 Task: Font style For heading Use candara with dark cornflower blue 2 colour & Underline. font size for heading '20 Pt. 'Change the font style of data to Arialand font size to  16 Pt. Change the alignment of both headline & data to  Align center. In the sheet  analysisSalesByPromotion_2023
Action: Mouse moved to (77, 105)
Screenshot: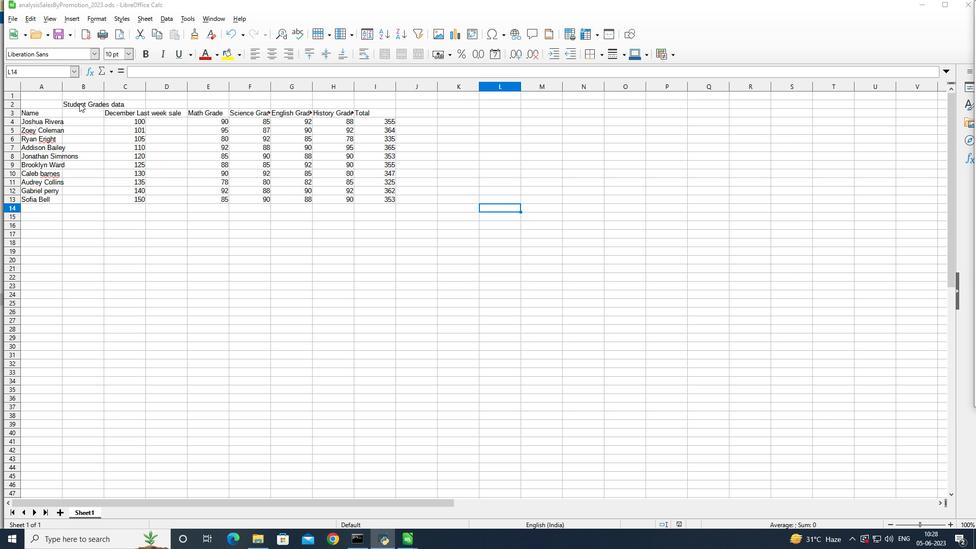
Action: Mouse pressed left at (77, 105)
Screenshot: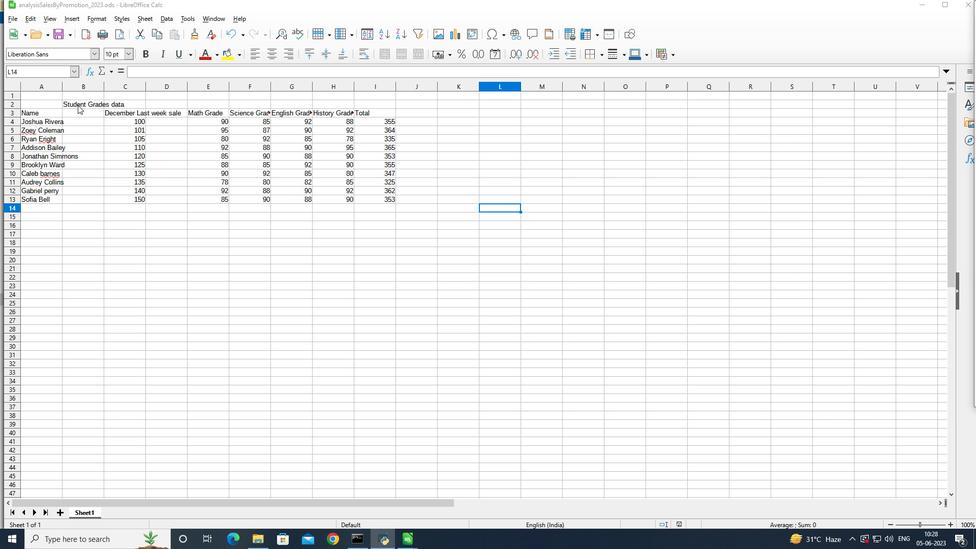 
Action: Mouse pressed left at (77, 105)
Screenshot: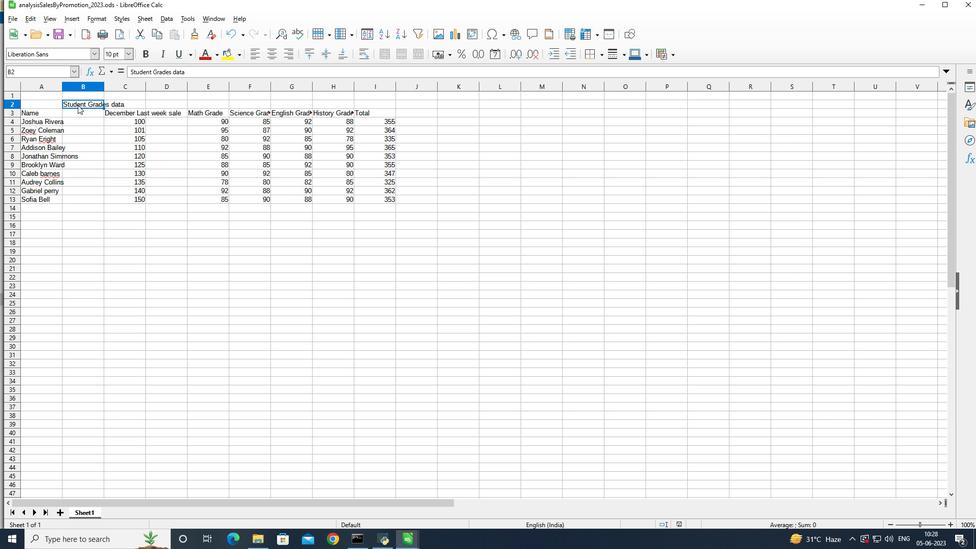 
Action: Mouse pressed left at (77, 105)
Screenshot: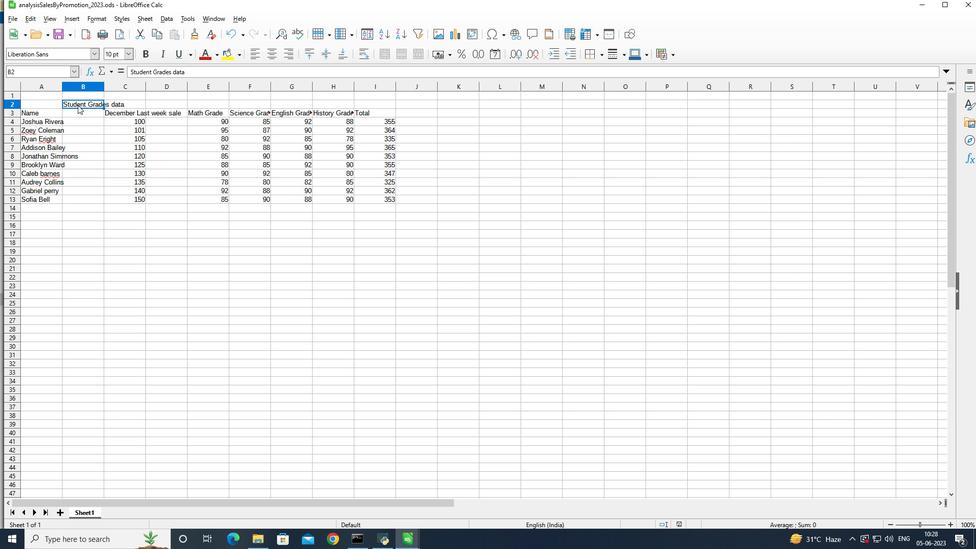 
Action: Mouse moved to (67, 50)
Screenshot: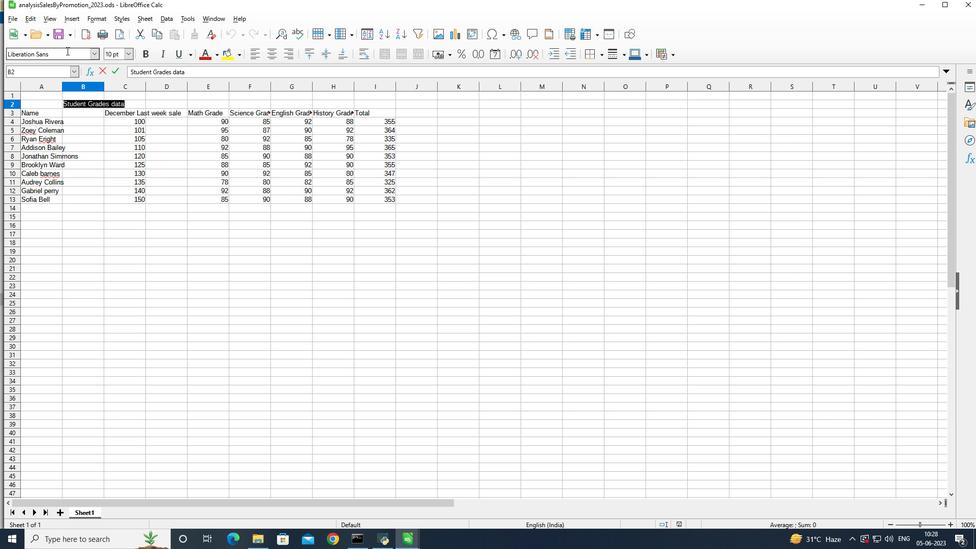 
Action: Mouse pressed left at (67, 50)
Screenshot: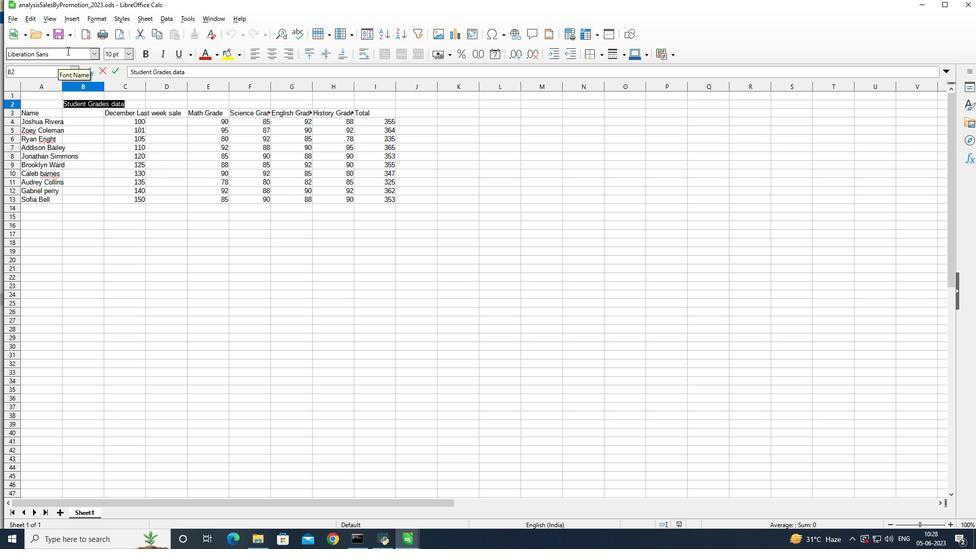 
Action: Mouse moved to (294, 87)
Screenshot: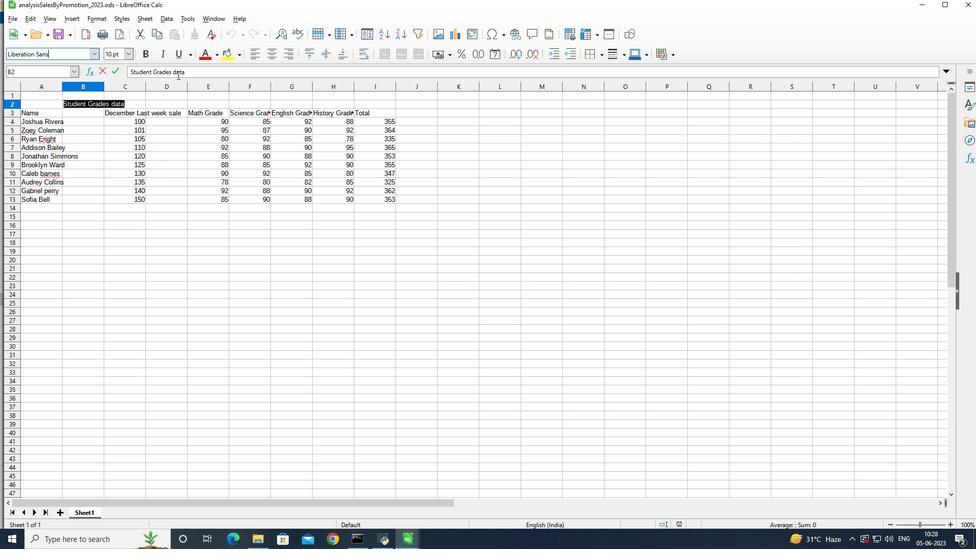 
Action: Key pressed <Key.backspace><Key.backspace><Key.backspace><Key.backspace><Key.backspace><Key.backspace><Key.backspace><Key.backspace><Key.backspace><Key.backspace><Key.backspace><Key.backspace><Key.backspace><Key.backspace><Key.backspace><Key.backspace><Key.backspace><Key.backspace><Key.backspace><Key.backspace><Key.backspace>candara<Key.enter>
Screenshot: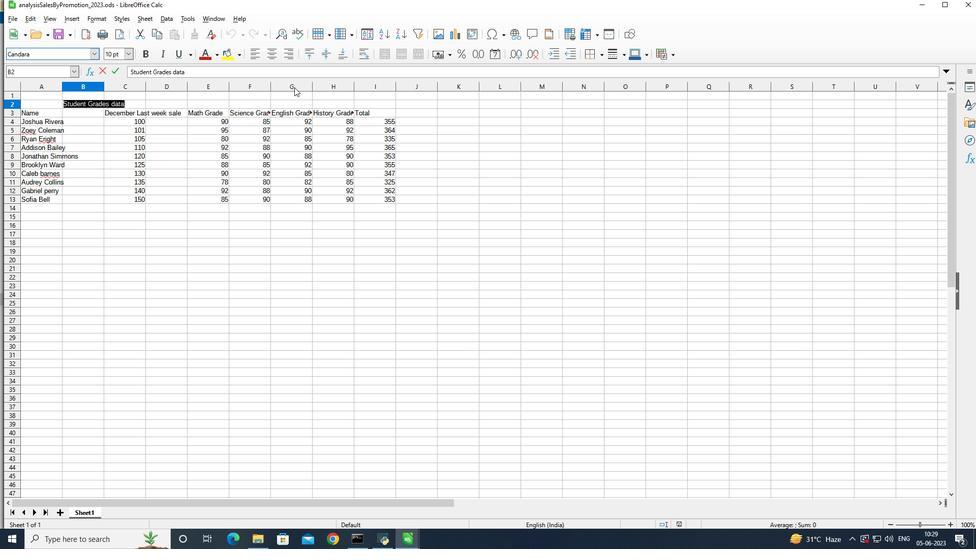 
Action: Mouse moved to (210, 49)
Screenshot: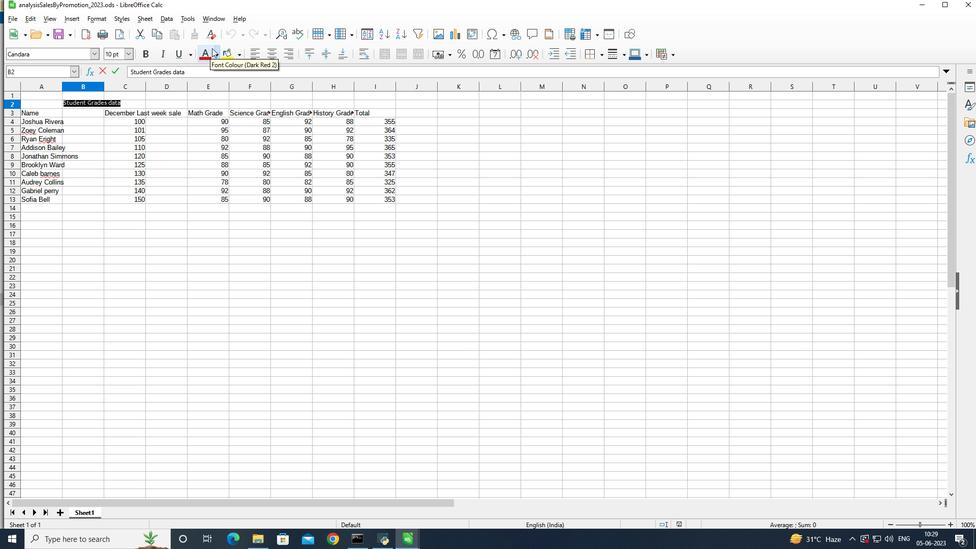 
Action: Mouse pressed left at (210, 49)
Screenshot: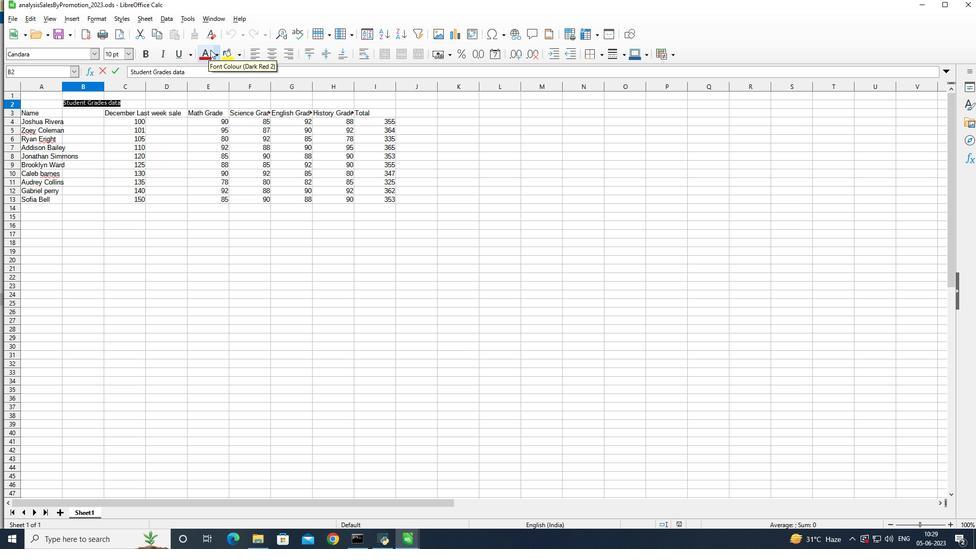 
Action: Mouse moved to (220, 54)
Screenshot: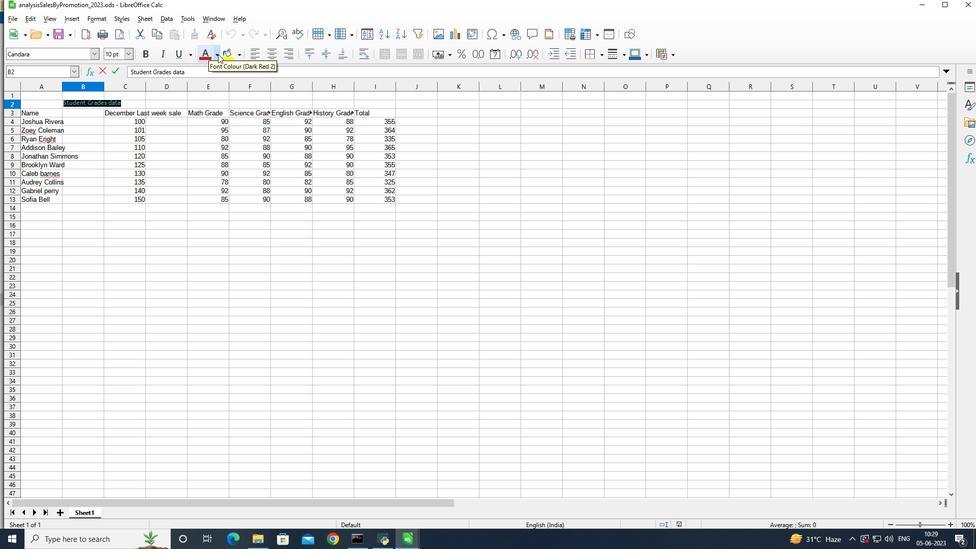 
Action: Mouse pressed left at (220, 54)
Screenshot: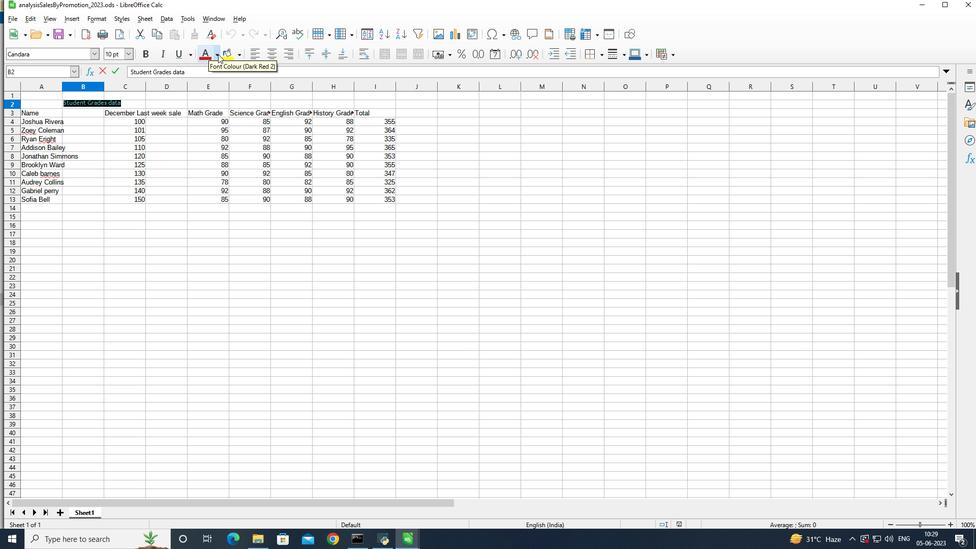 
Action: Mouse moved to (231, 52)
Screenshot: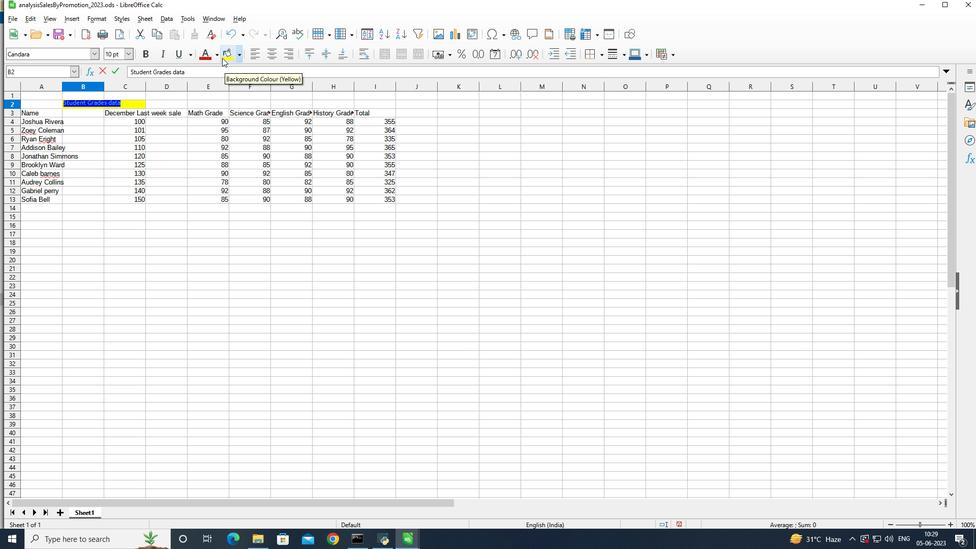 
Action: Mouse pressed left at (231, 52)
Screenshot: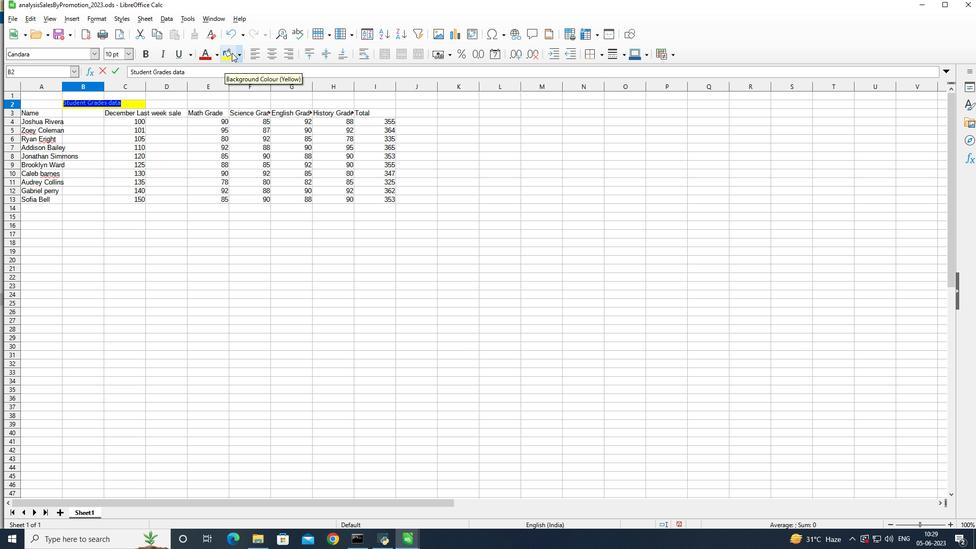 
Action: Mouse moved to (237, 51)
Screenshot: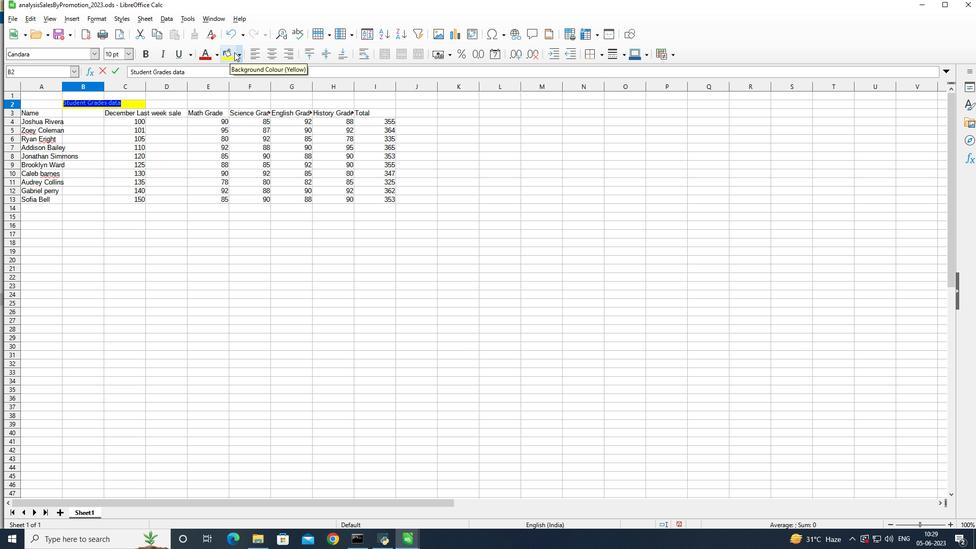 
Action: Mouse pressed left at (237, 51)
Screenshot: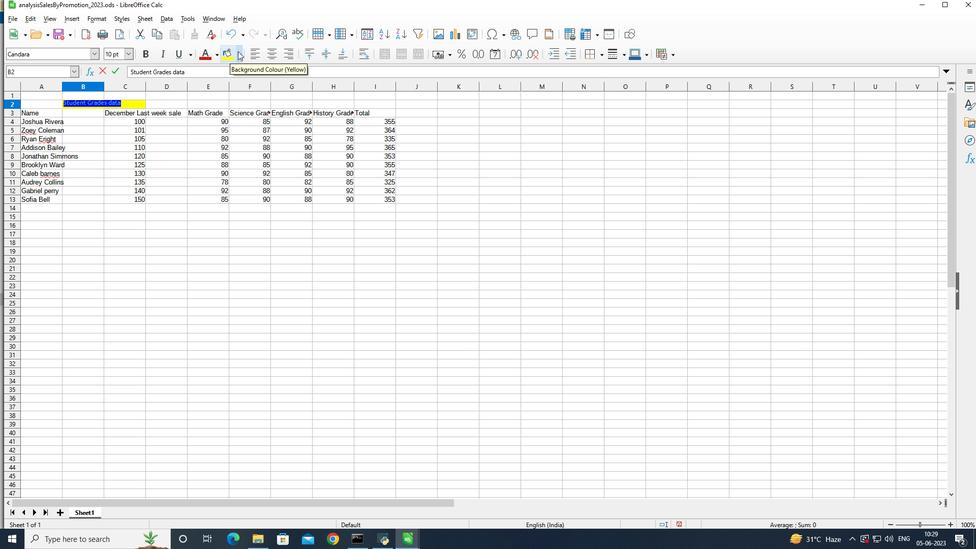 
Action: Mouse moved to (322, 114)
Screenshot: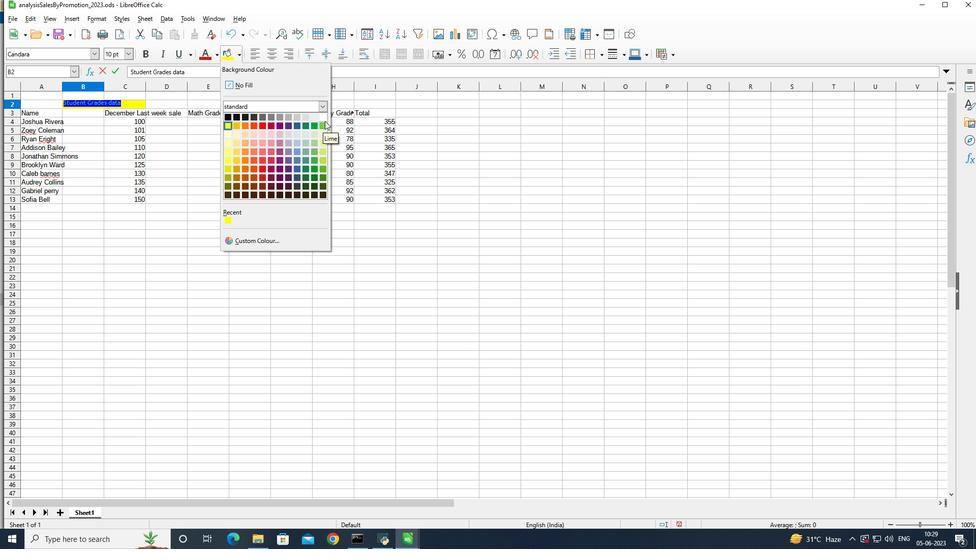 
Action: Mouse pressed left at (322, 114)
Screenshot: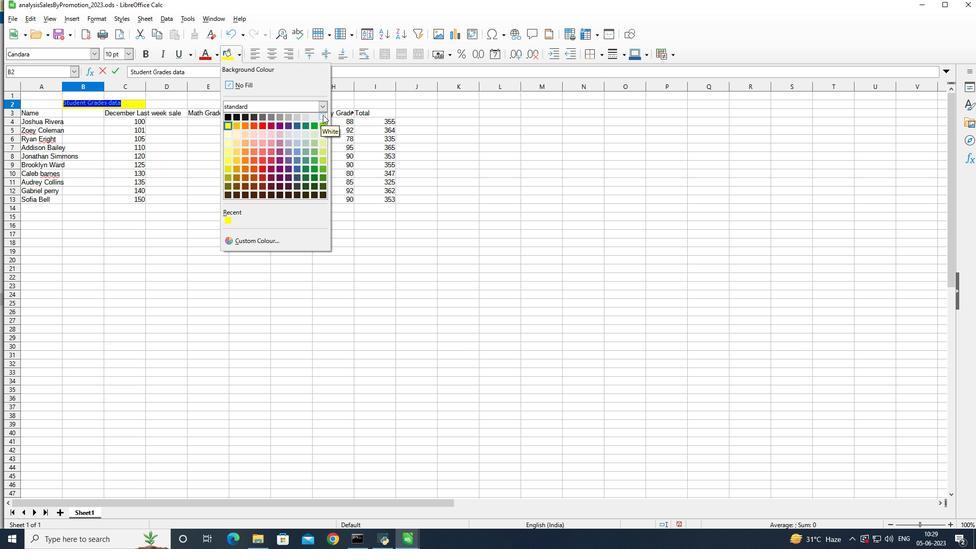 
Action: Mouse moved to (219, 51)
Screenshot: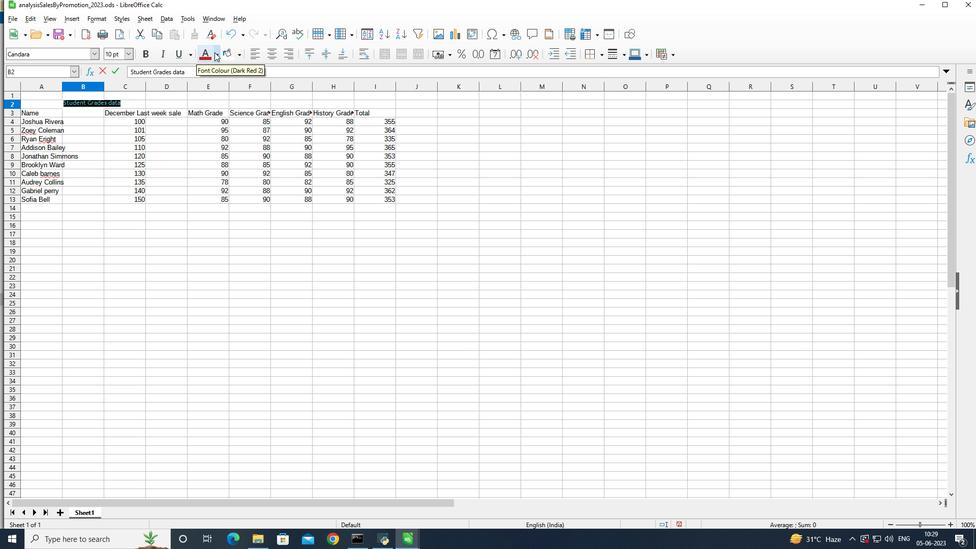 
Action: Mouse pressed left at (219, 51)
Screenshot: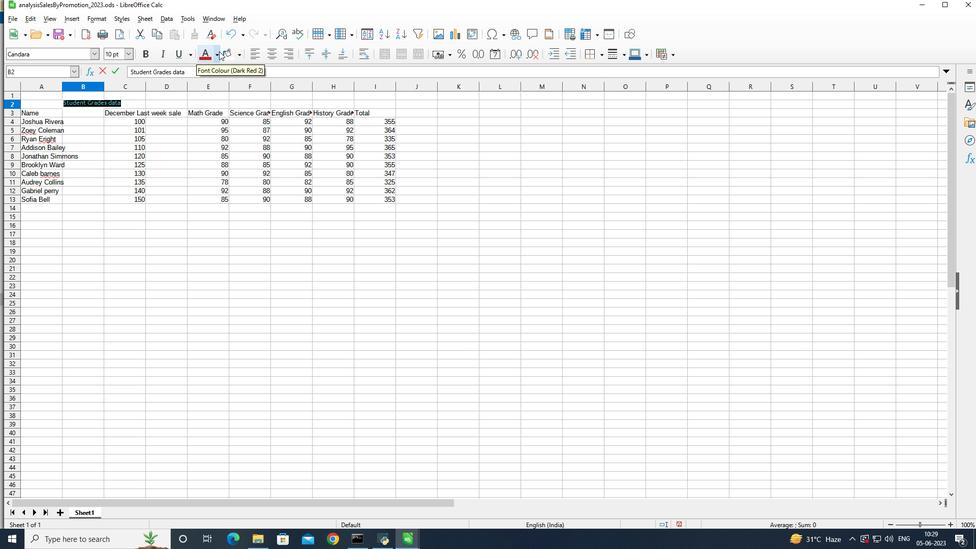 
Action: Mouse moved to (218, 240)
Screenshot: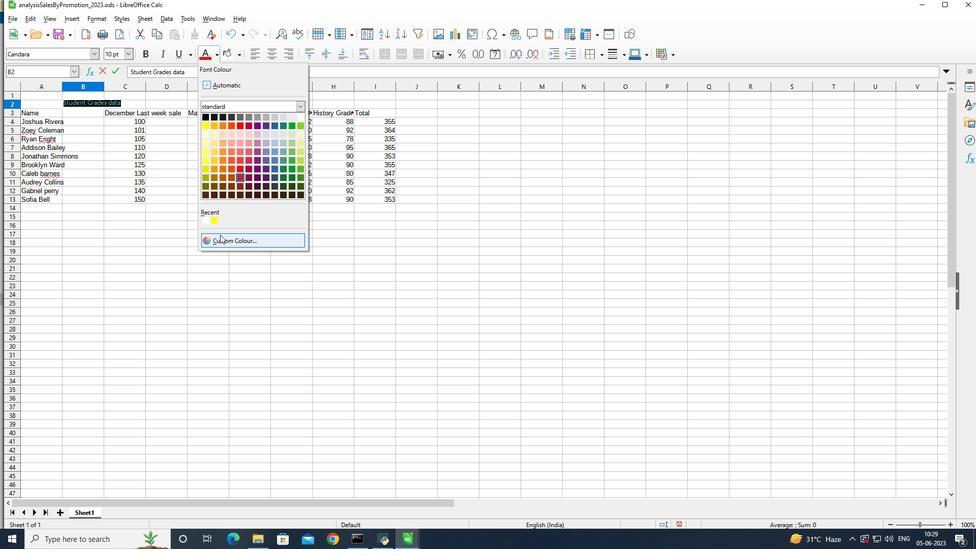 
Action: Mouse pressed left at (218, 240)
Screenshot: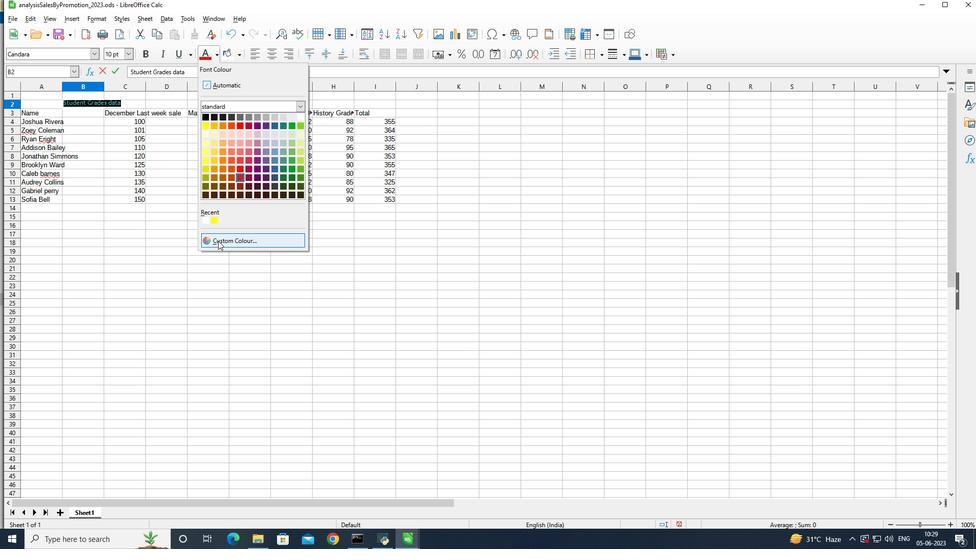 
Action: Mouse moved to (592, 221)
Screenshot: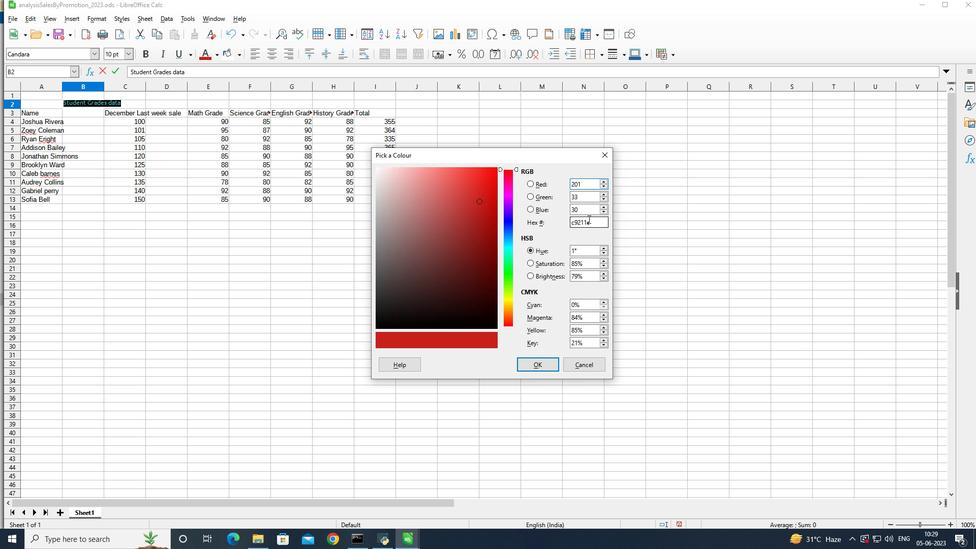
Action: Mouse pressed left at (592, 221)
Screenshot: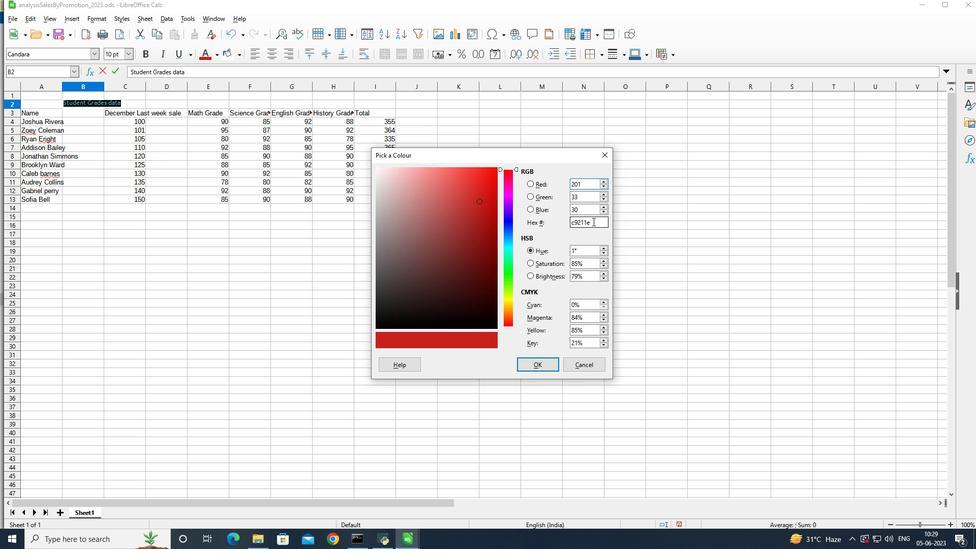 
Action: Mouse moved to (530, 209)
Screenshot: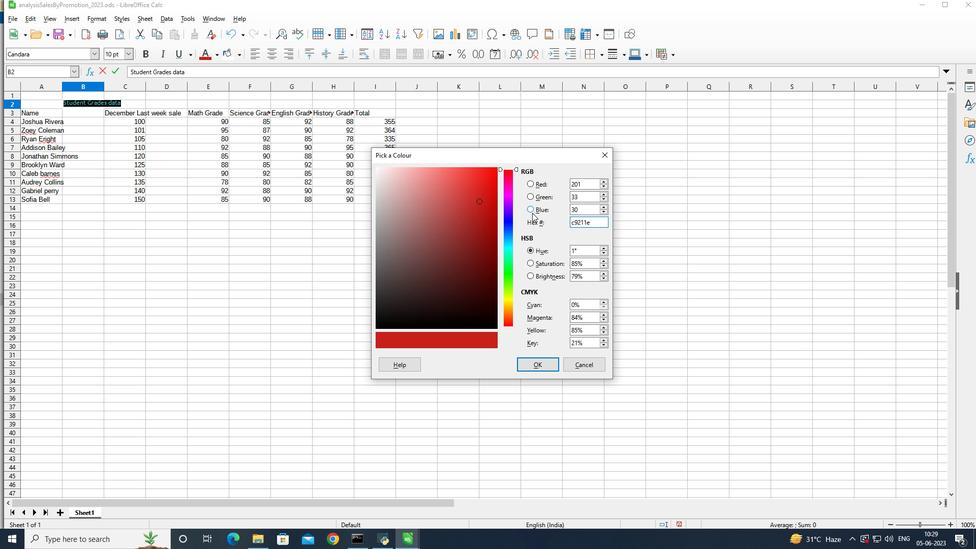 
Action: Mouse pressed left at (530, 209)
Screenshot: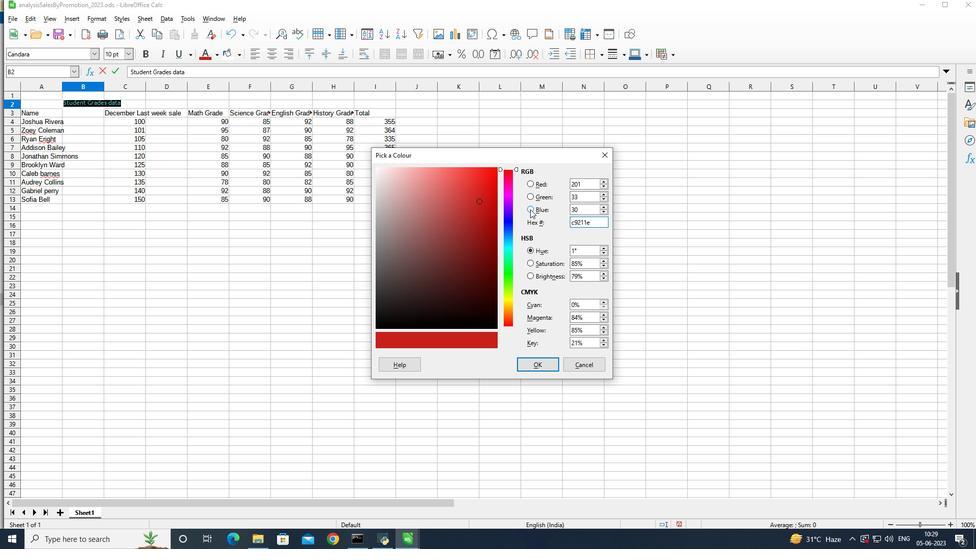 
Action: Mouse moved to (591, 224)
Screenshot: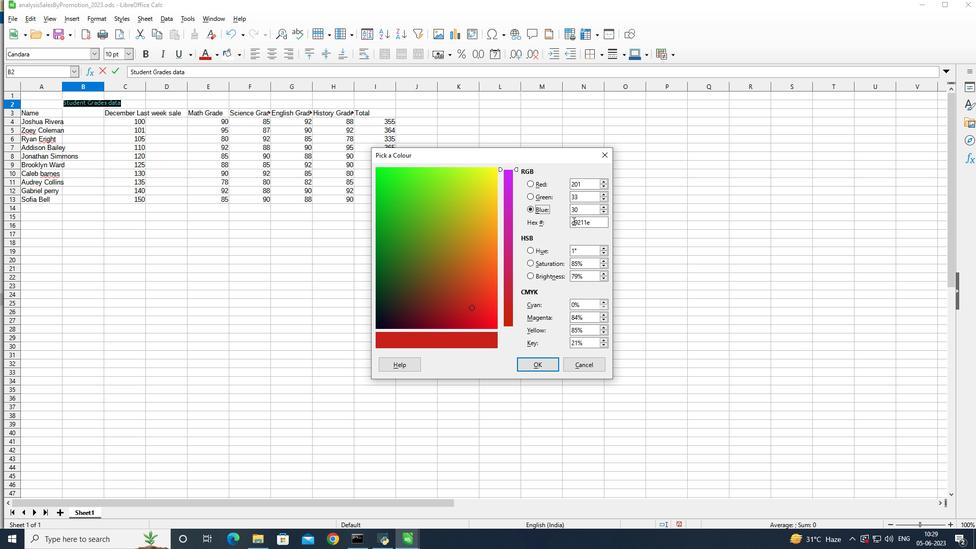 
Action: Mouse pressed left at (591, 224)
Screenshot: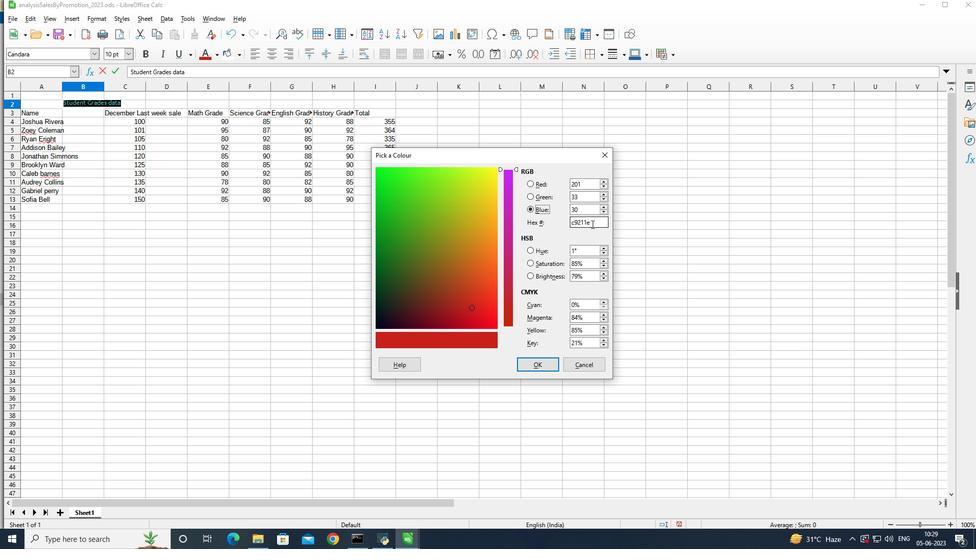 
Action: Mouse moved to (594, 225)
Screenshot: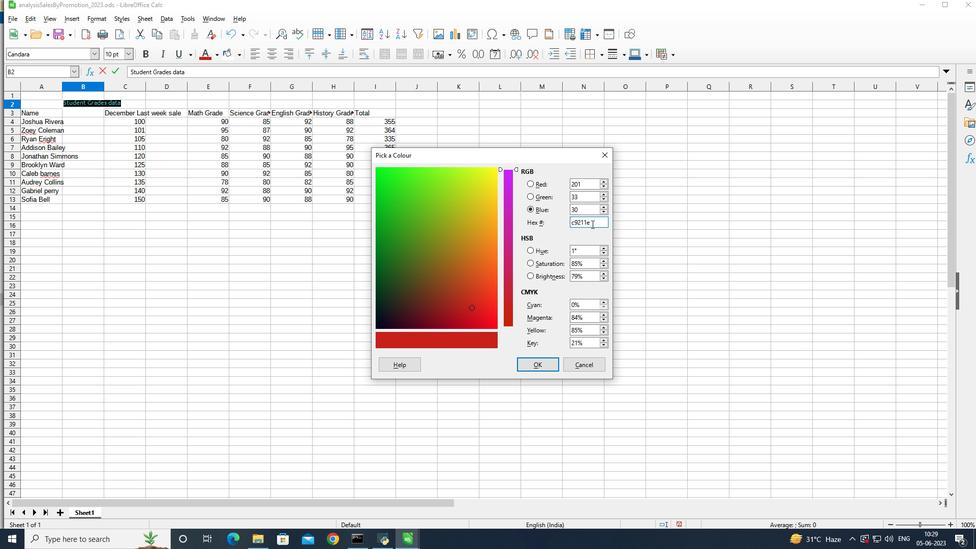 
Action: Key pressed <Key.backspace><Key.backspace><Key.backspace><Key.backspace><Key.backspace><Key.backspace><Key.backspace><Key.backspace><Key.backspace><Key.backspace><Key.backspace><Key.backspace><Key.backspace><Key.backspace><Key.backspace>a4c2f4<Key.enter>
Screenshot: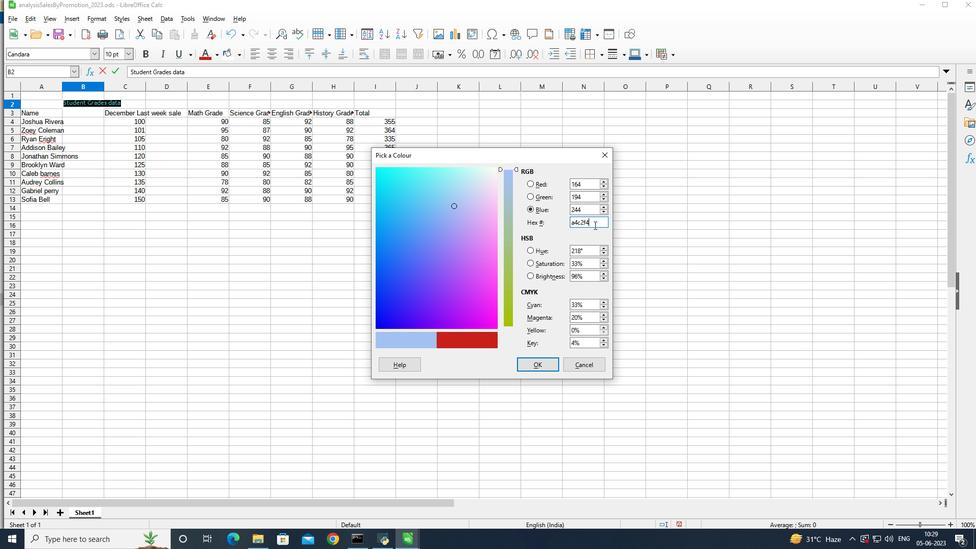 
Action: Mouse moved to (128, 52)
Screenshot: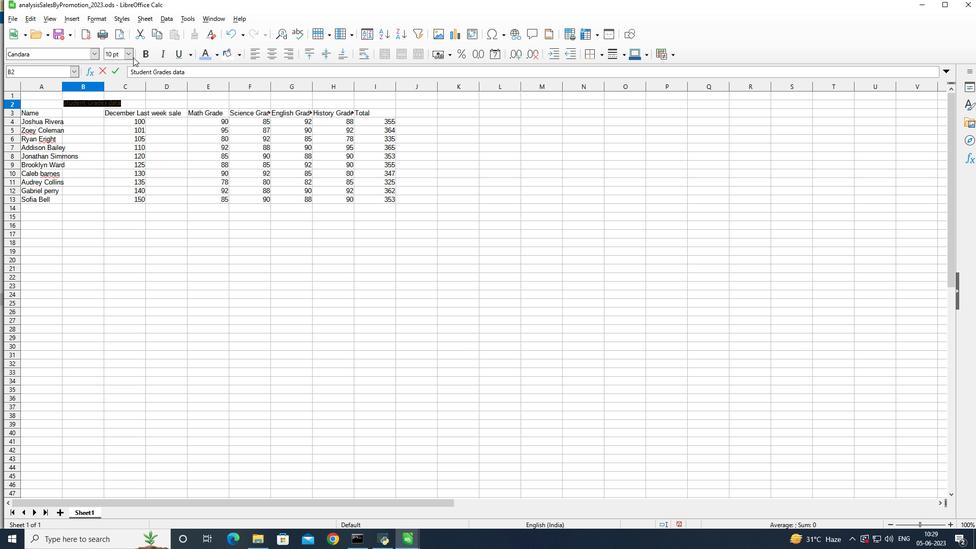 
Action: Mouse pressed left at (128, 52)
Screenshot: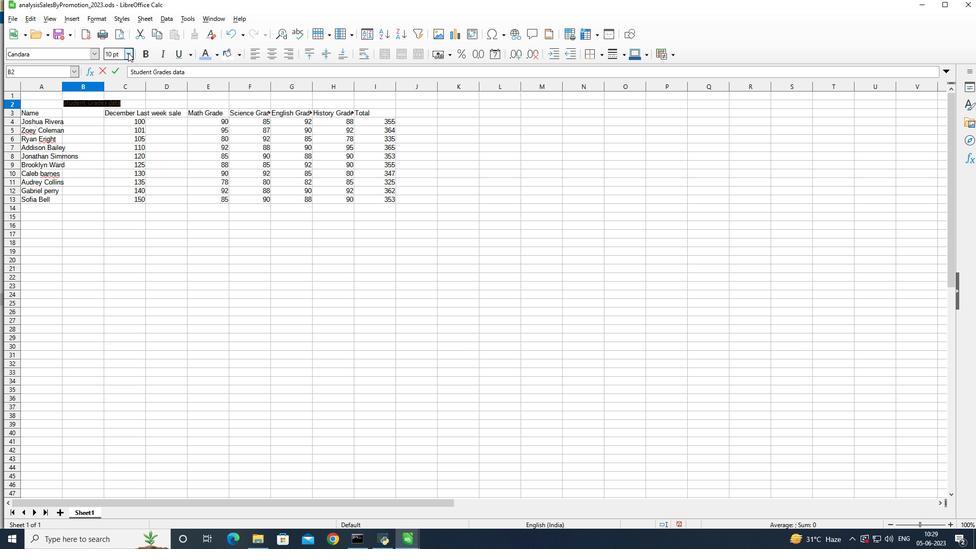 
Action: Mouse moved to (110, 174)
Screenshot: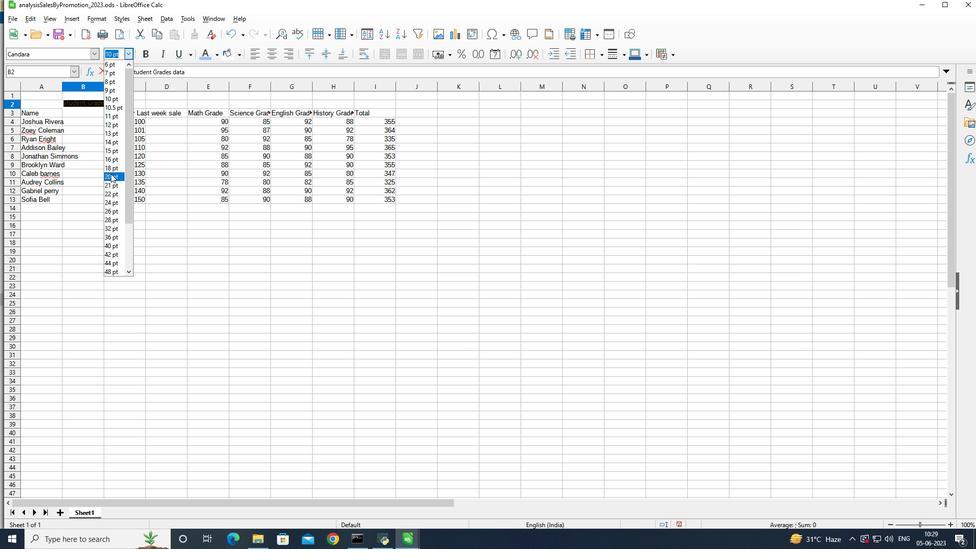 
Action: Mouse pressed left at (110, 174)
Screenshot: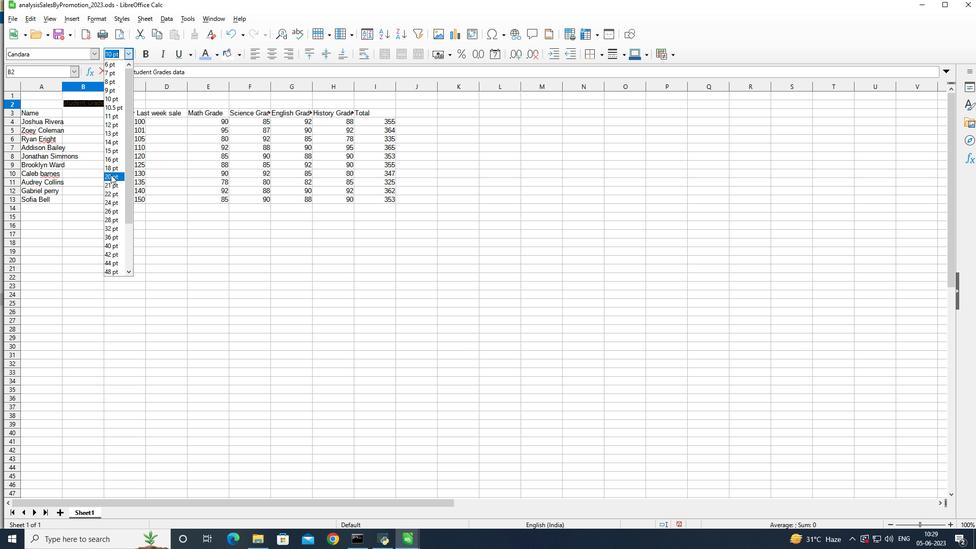 
Action: Mouse moved to (179, 54)
Screenshot: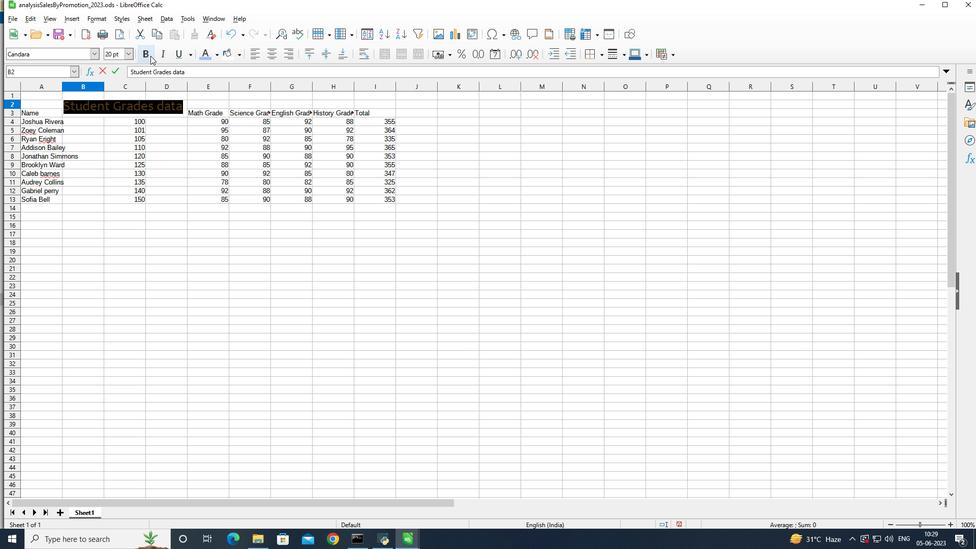 
Action: Mouse pressed left at (179, 54)
Screenshot: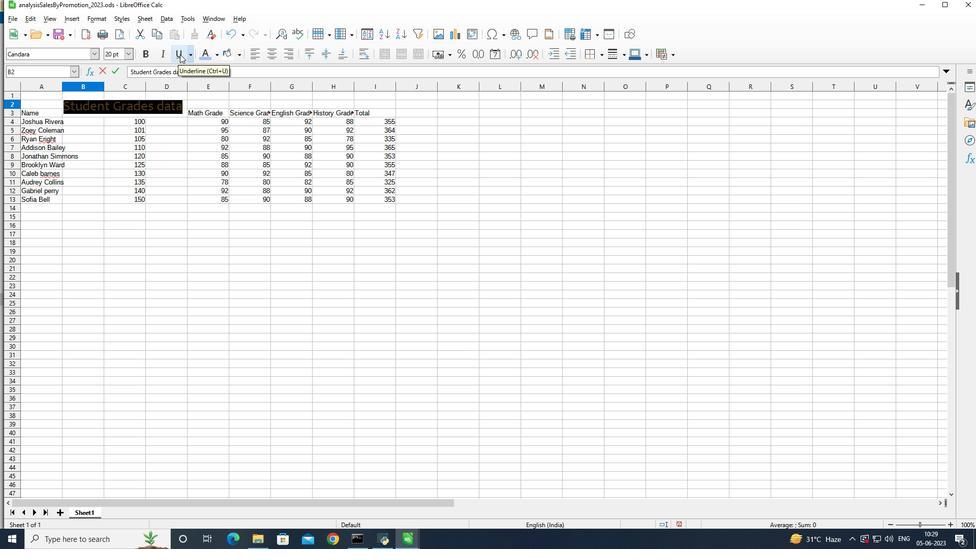 
Action: Mouse moved to (131, 147)
Screenshot: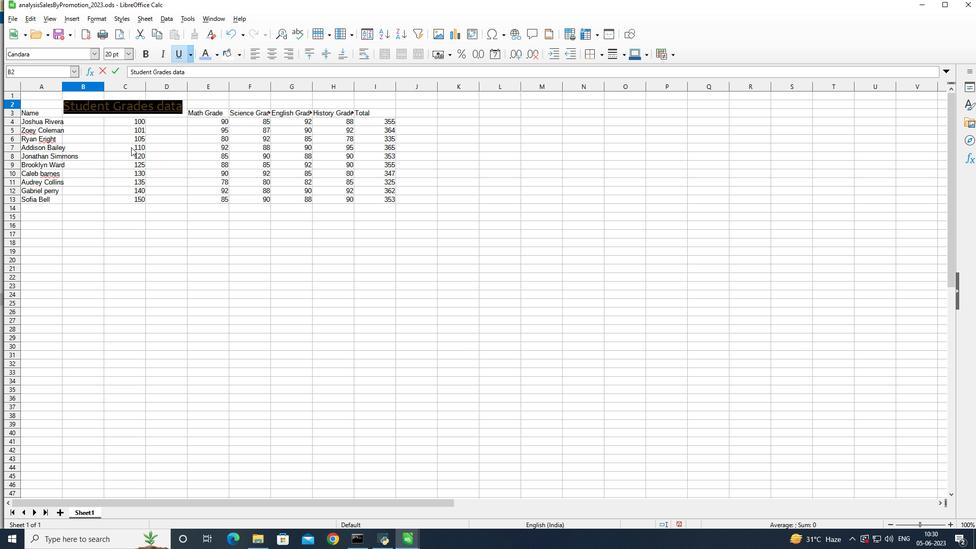 
Action: Mouse pressed left at (131, 147)
Screenshot: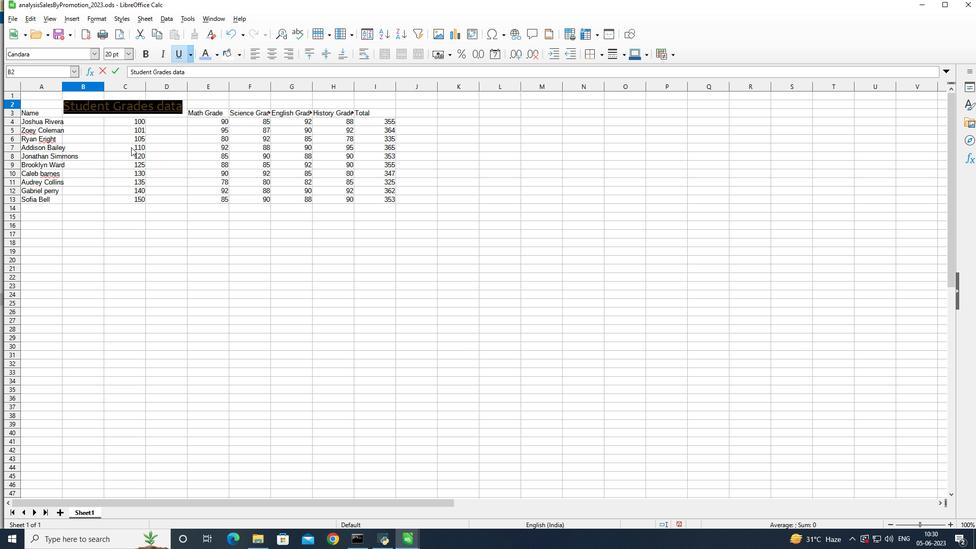 
Action: Mouse moved to (37, 118)
Screenshot: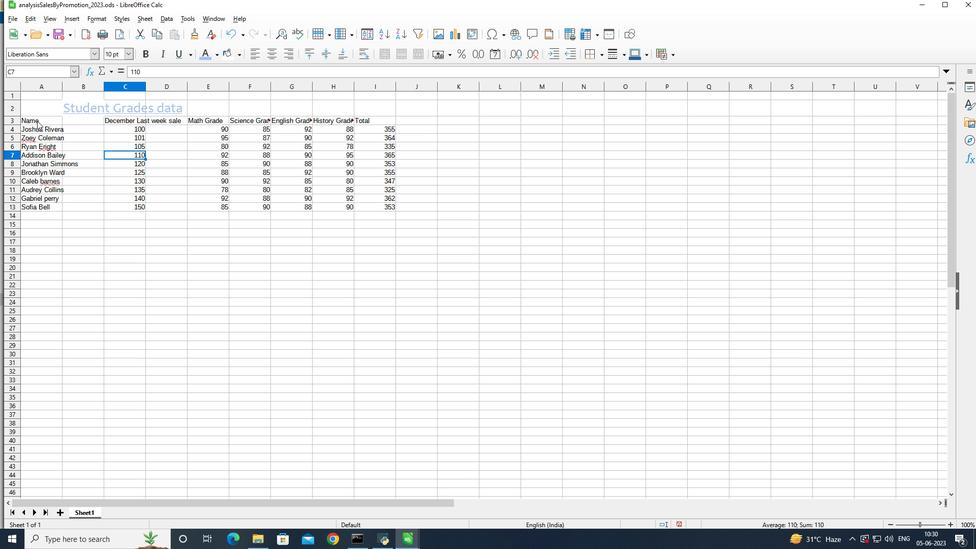 
Action: Mouse pressed left at (37, 118)
Screenshot: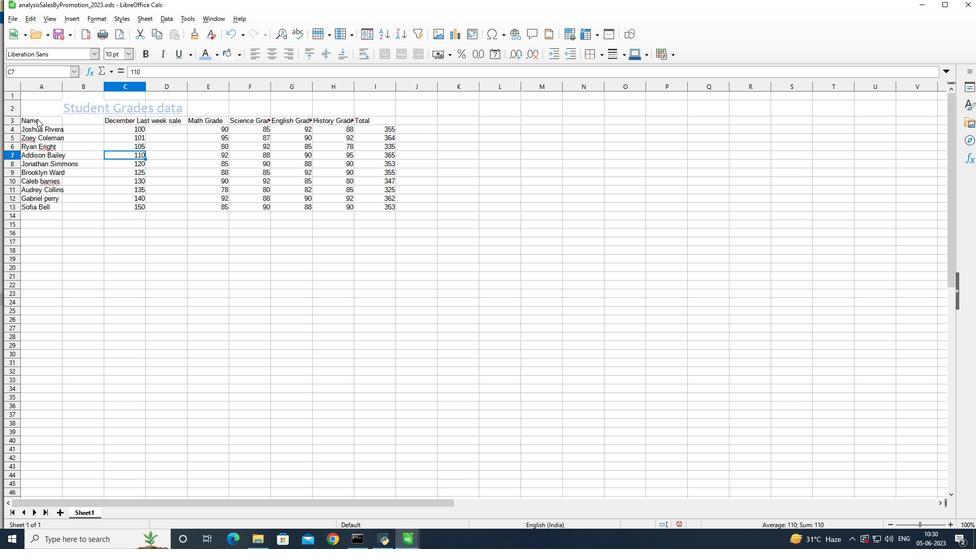 
Action: Mouse moved to (37, 118)
Screenshot: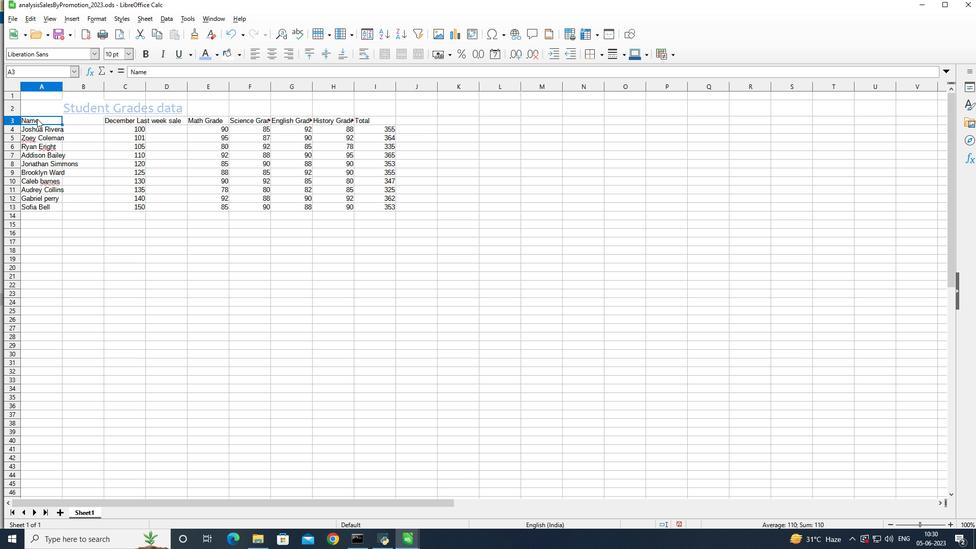 
Action: Mouse pressed left at (37, 118)
Screenshot: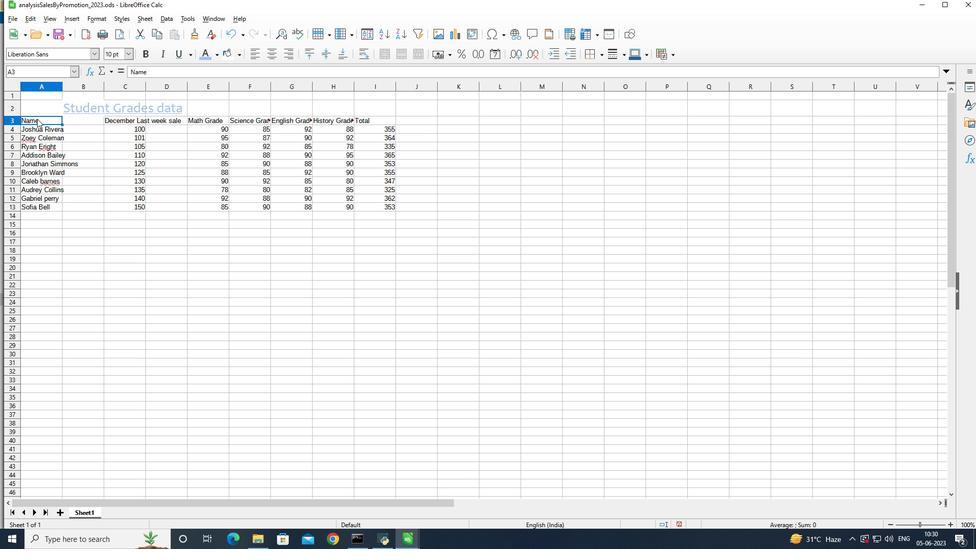 
Action: Mouse moved to (72, 52)
Screenshot: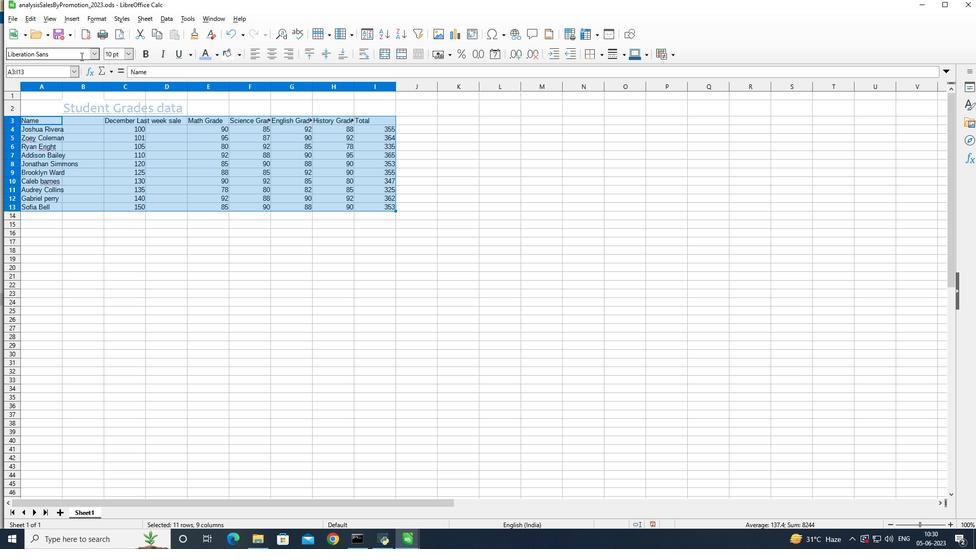 
Action: Mouse pressed left at (72, 52)
Screenshot: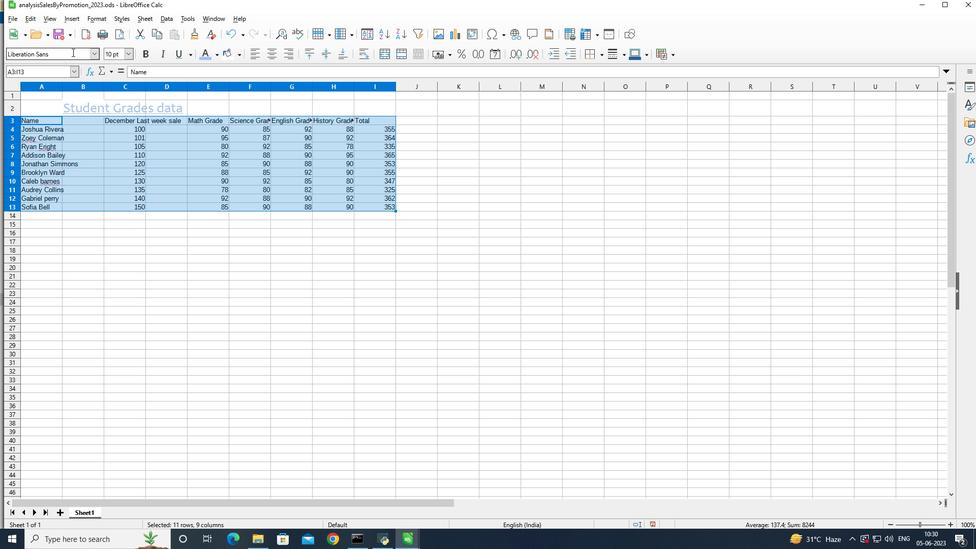 
Action: Mouse moved to (398, 171)
Screenshot: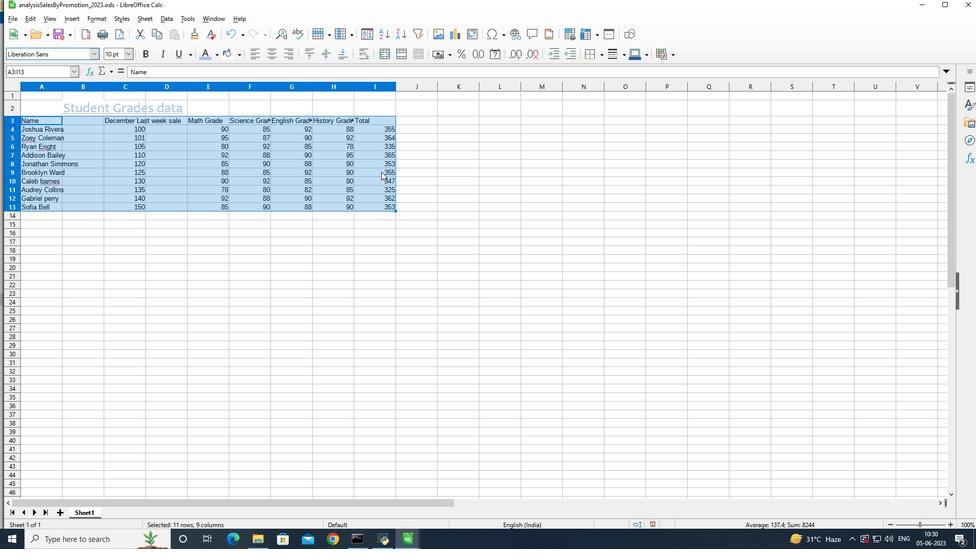 
Action: Key pressed <Key.backspace><Key.backspace><Key.backspace><Key.backspace><Key.backspace><Key.backspace><Key.backspace><Key.backspace><Key.backspace><Key.backspace><Key.backspace><Key.backspace><Key.backspace><Key.backspace><Key.backspace><Key.backspace><Key.backspace><Key.backspace><Key.backspace><Key.backspace><Key.backspace><Key.backspace><Key.backspace><Key.backspace><Key.backspace><Key.backspace><Key.backspace><Key.backspace><Key.shift>arial<Key.enter>
Screenshot: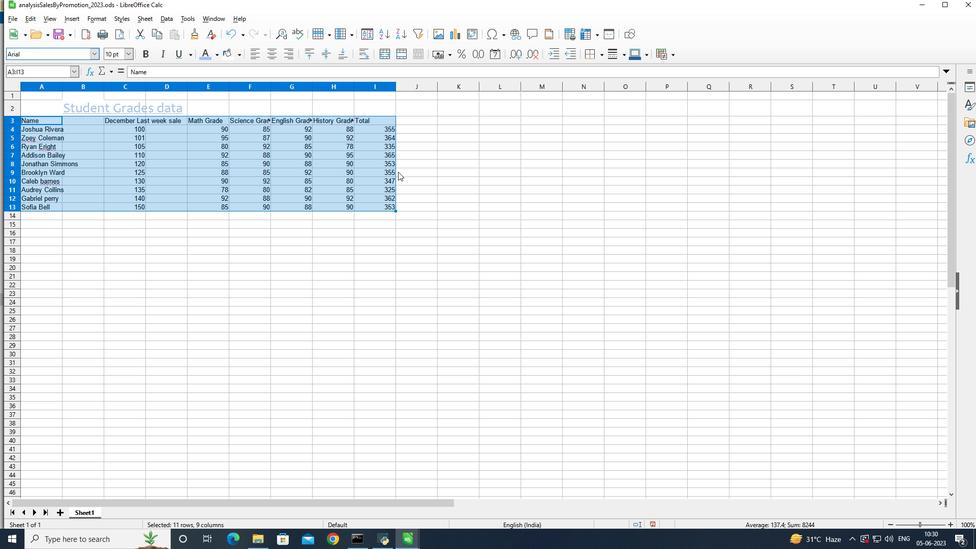 
Action: Mouse moved to (125, 51)
Screenshot: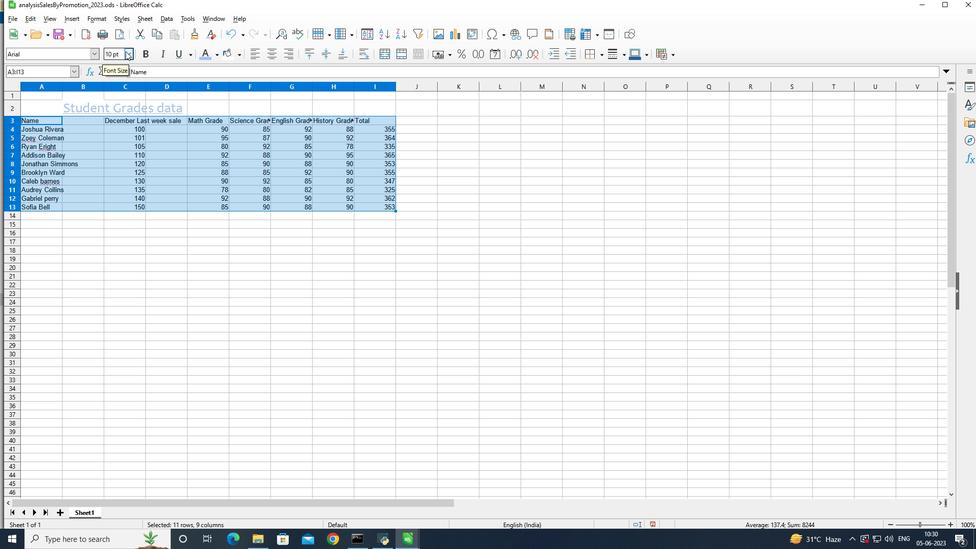 
Action: Mouse pressed left at (125, 51)
Screenshot: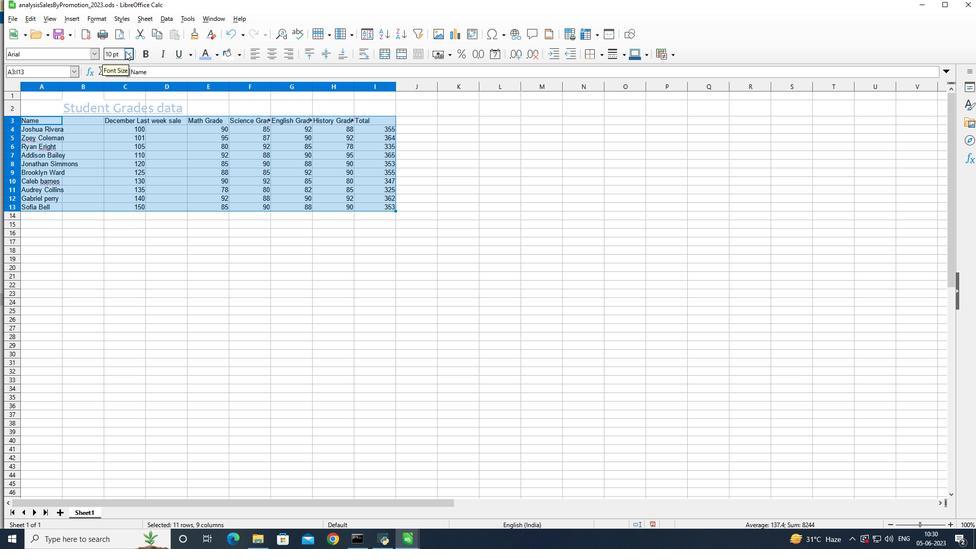 
Action: Mouse moved to (114, 158)
Screenshot: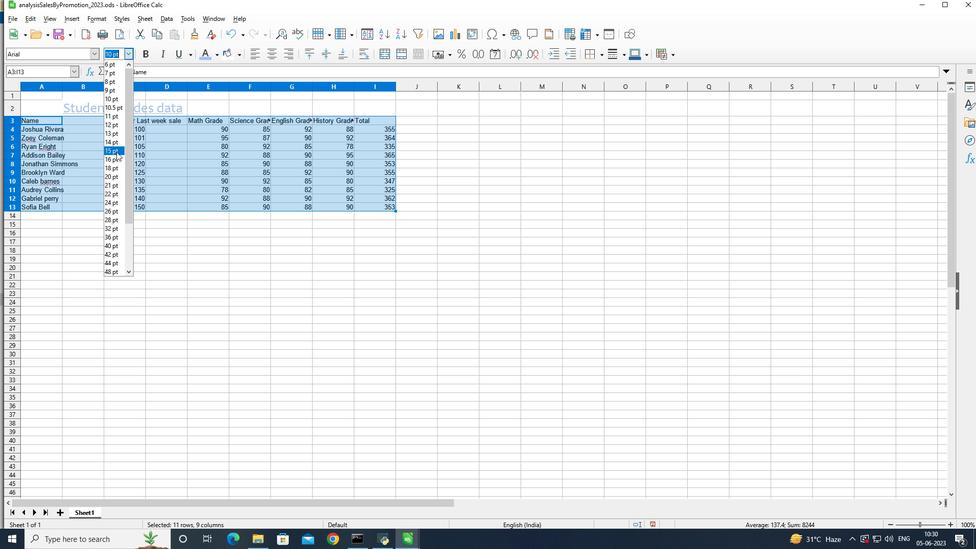 
Action: Mouse pressed left at (114, 158)
Screenshot: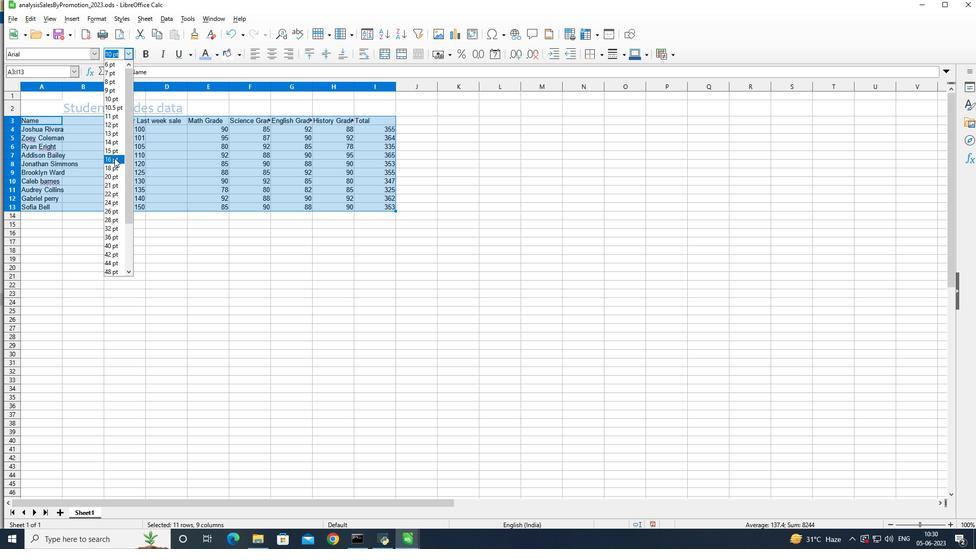 
Action: Mouse moved to (265, 56)
Screenshot: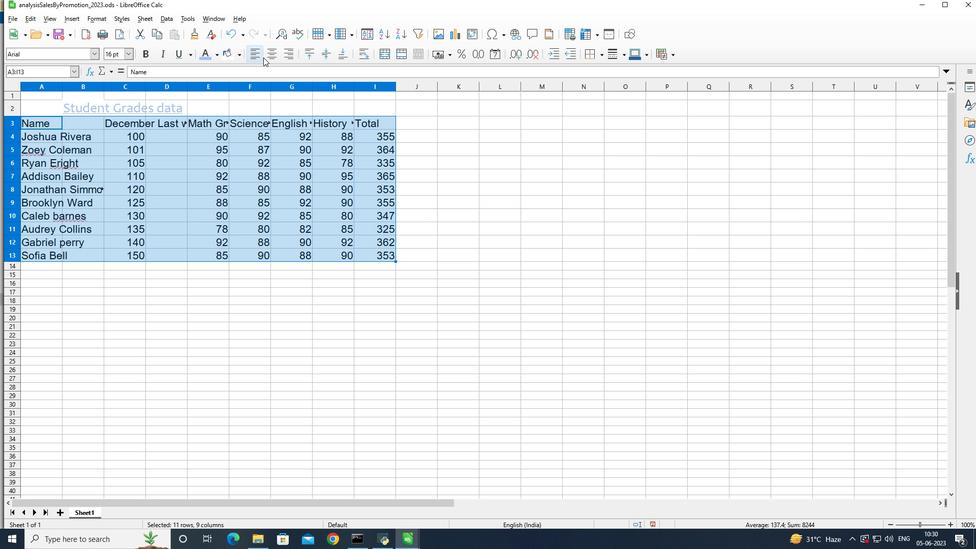 
Action: Mouse pressed left at (265, 56)
Screenshot: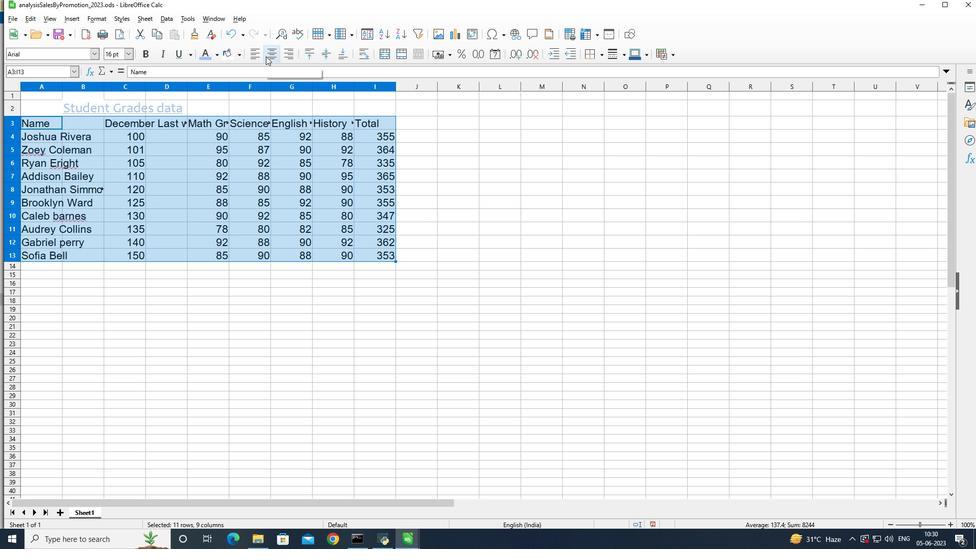 
Action: Mouse moved to (80, 106)
Screenshot: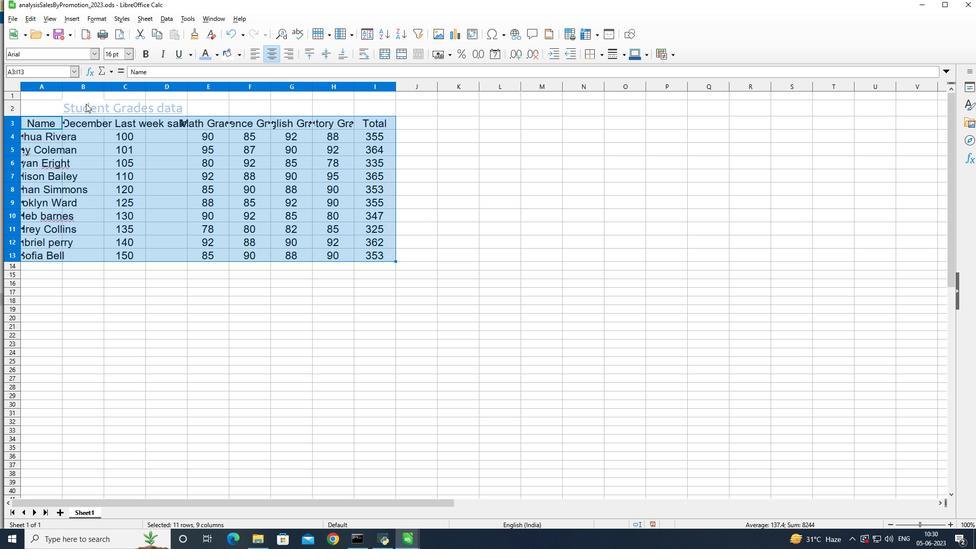 
Action: Mouse pressed left at (80, 106)
Screenshot: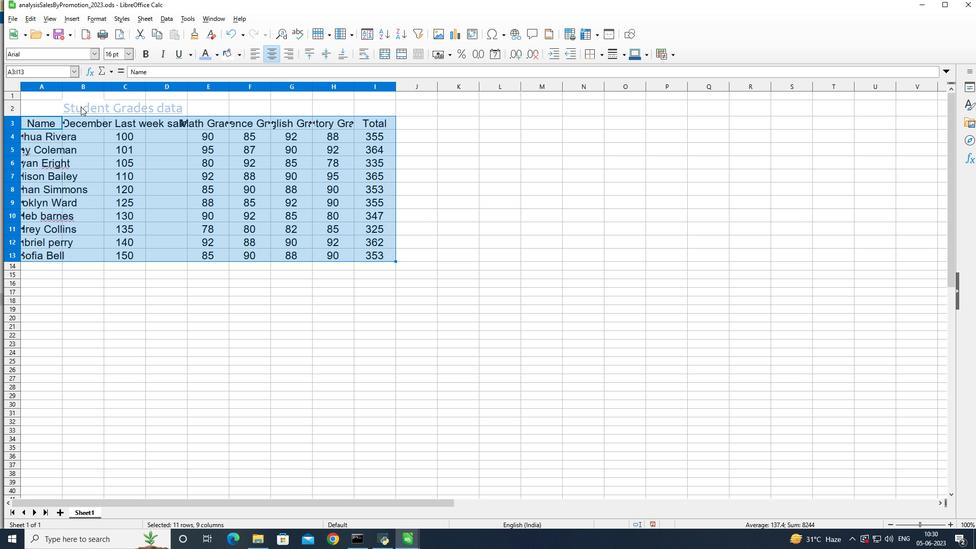 
Action: Mouse pressed left at (80, 106)
Screenshot: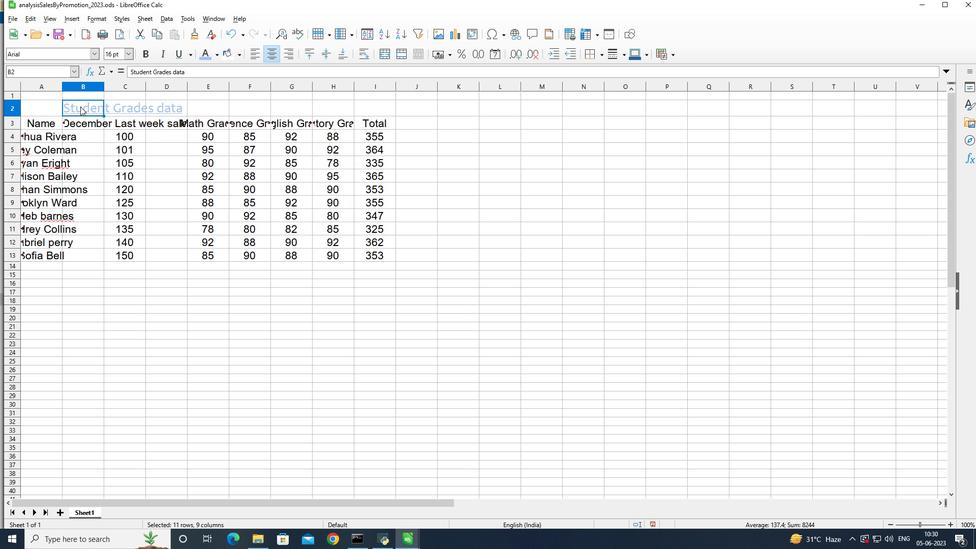 
Action: Mouse pressed left at (80, 106)
Screenshot: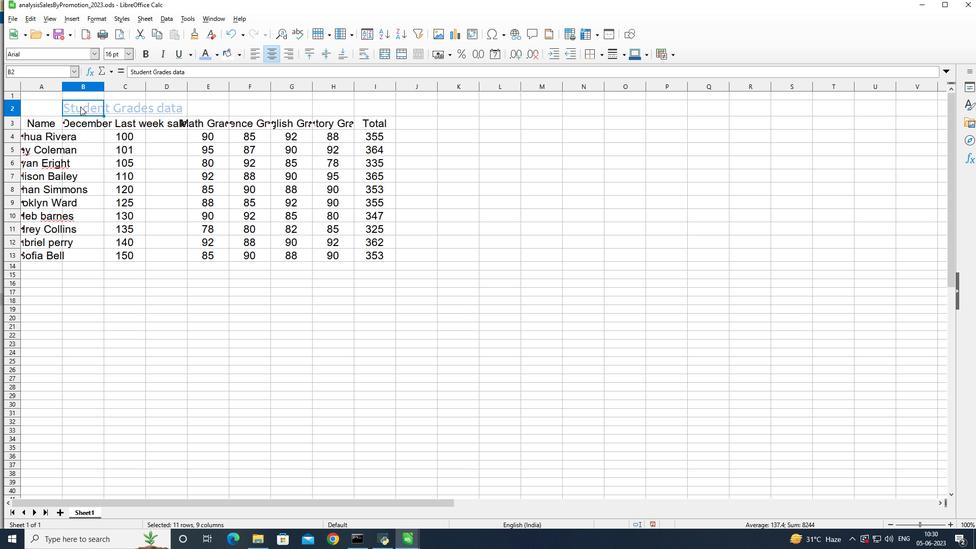 
Action: Mouse moved to (270, 45)
Screenshot: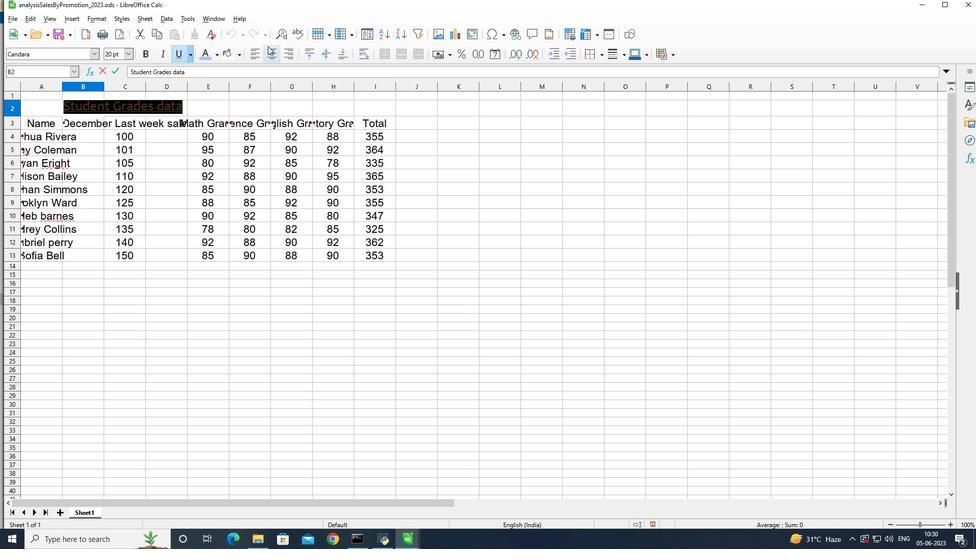 
Action: Mouse pressed left at (270, 45)
Screenshot: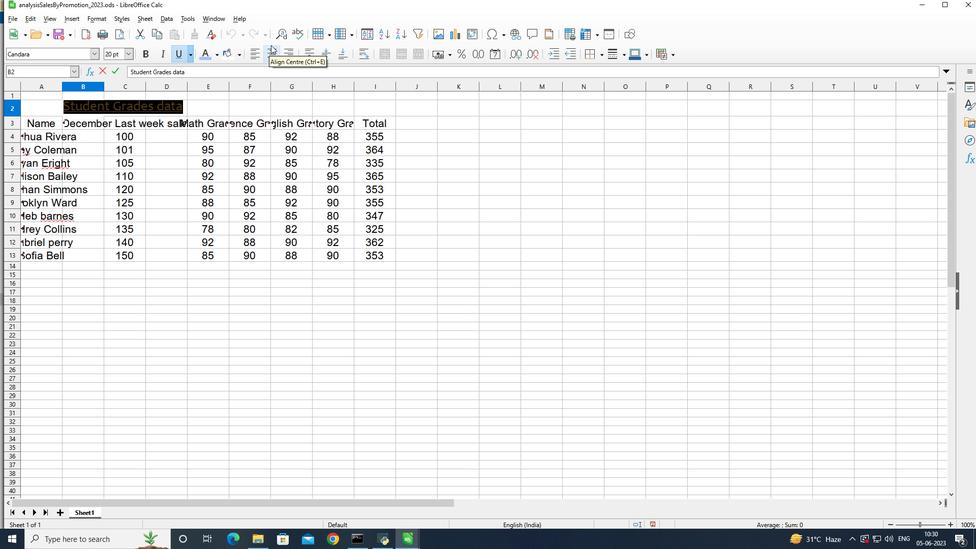 
Action: Mouse moved to (431, 160)
Screenshot: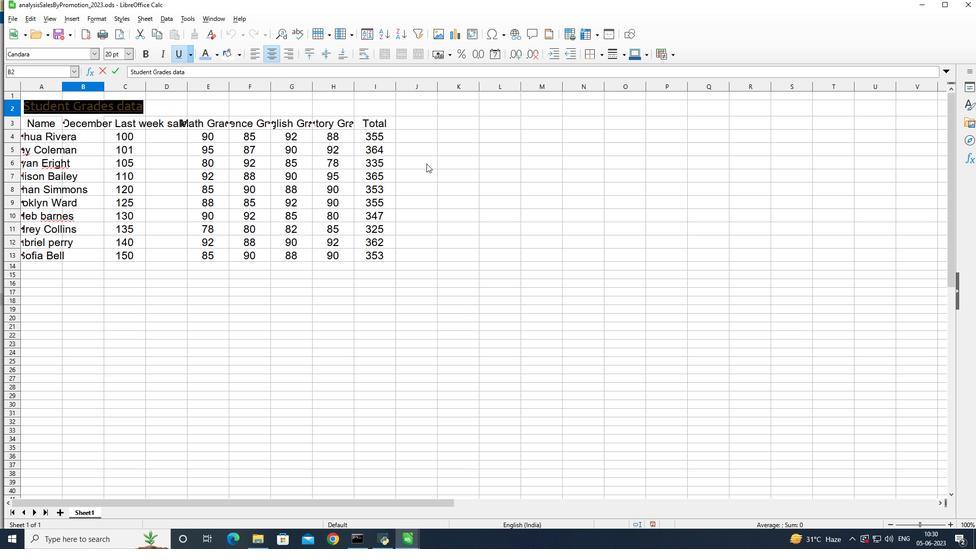 
Action: Mouse pressed left at (431, 160)
Screenshot: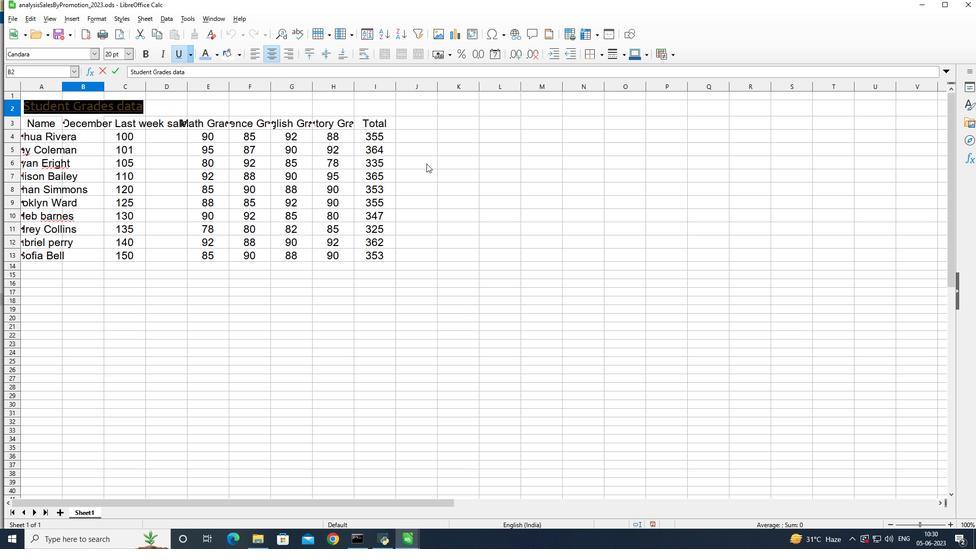 
Action: Mouse moved to (404, 180)
Screenshot: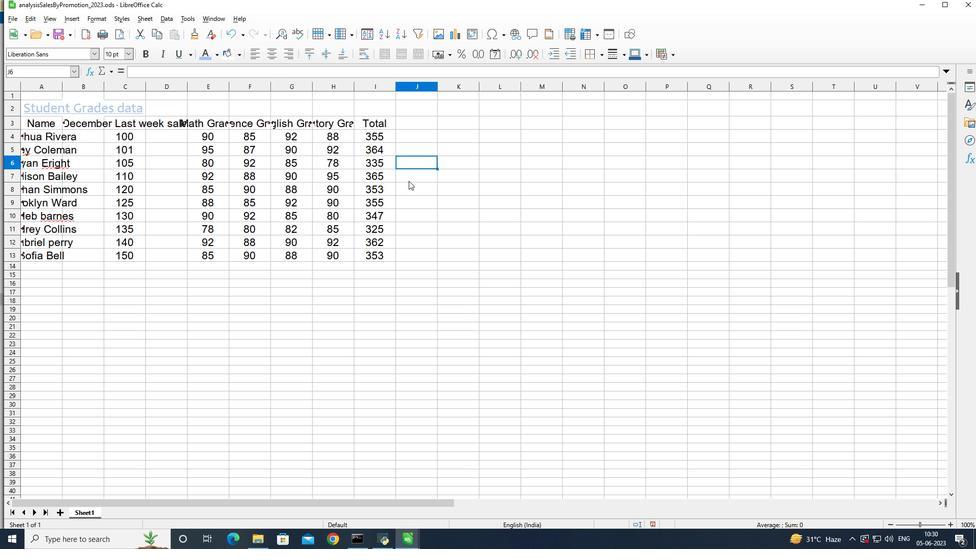 
